 Task: Add the silk-Orange Background in the video "Movie E.mp4" and Play
Action: Mouse moved to (212, 119)
Screenshot: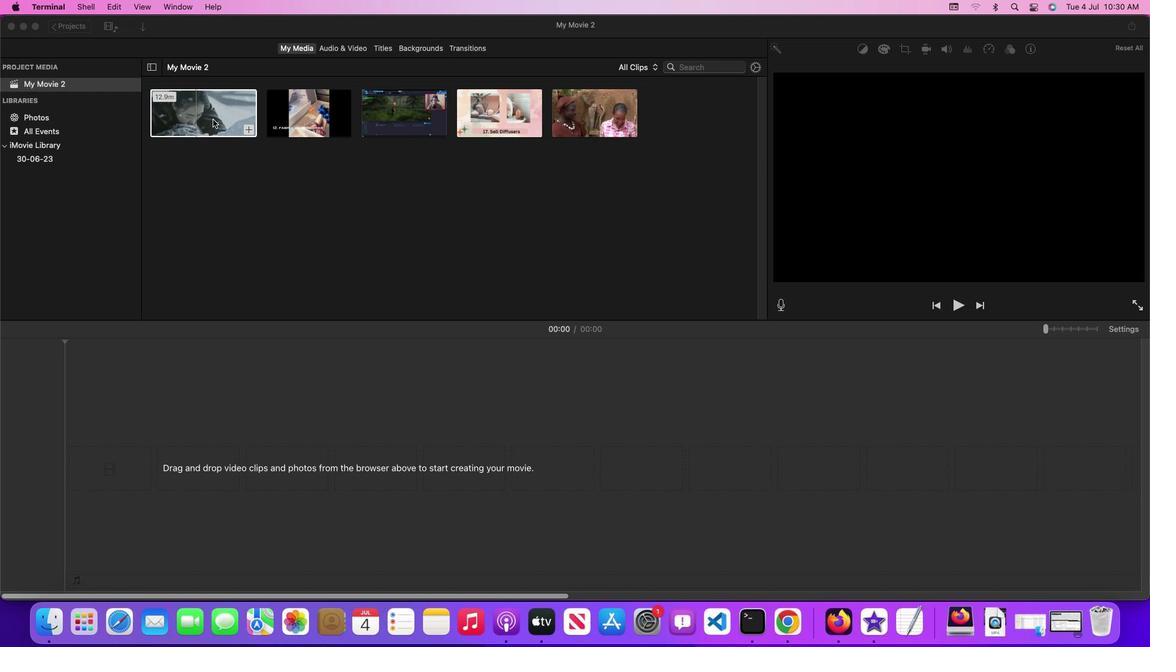 
Action: Mouse pressed left at (212, 119)
Screenshot: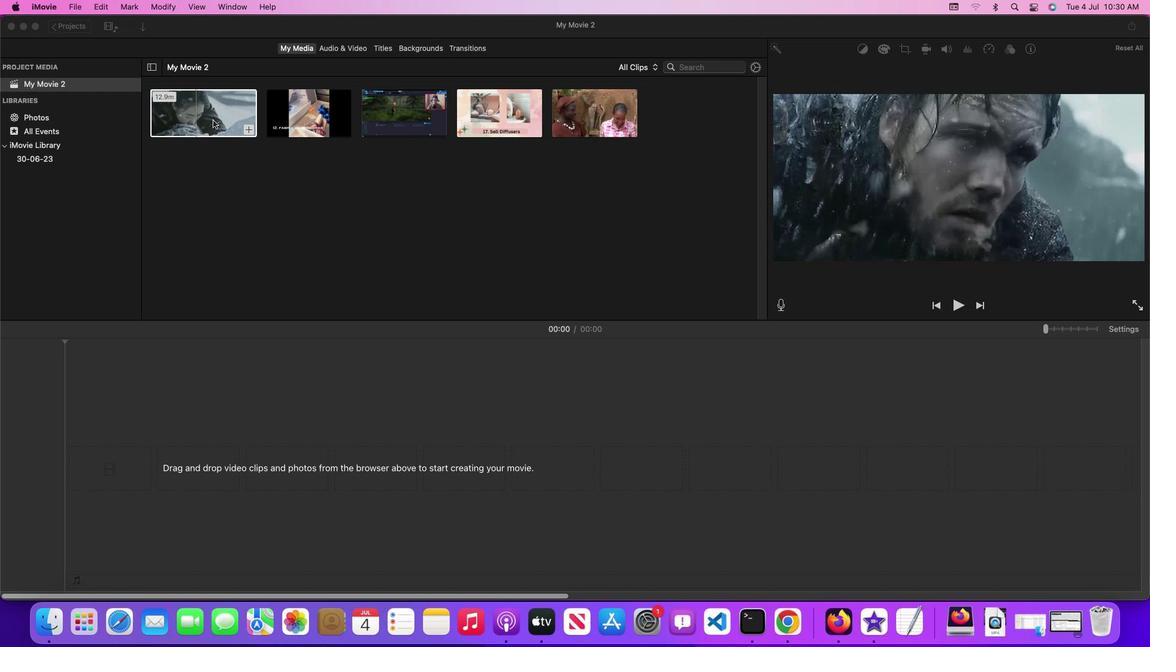 
Action: Mouse moved to (422, 48)
Screenshot: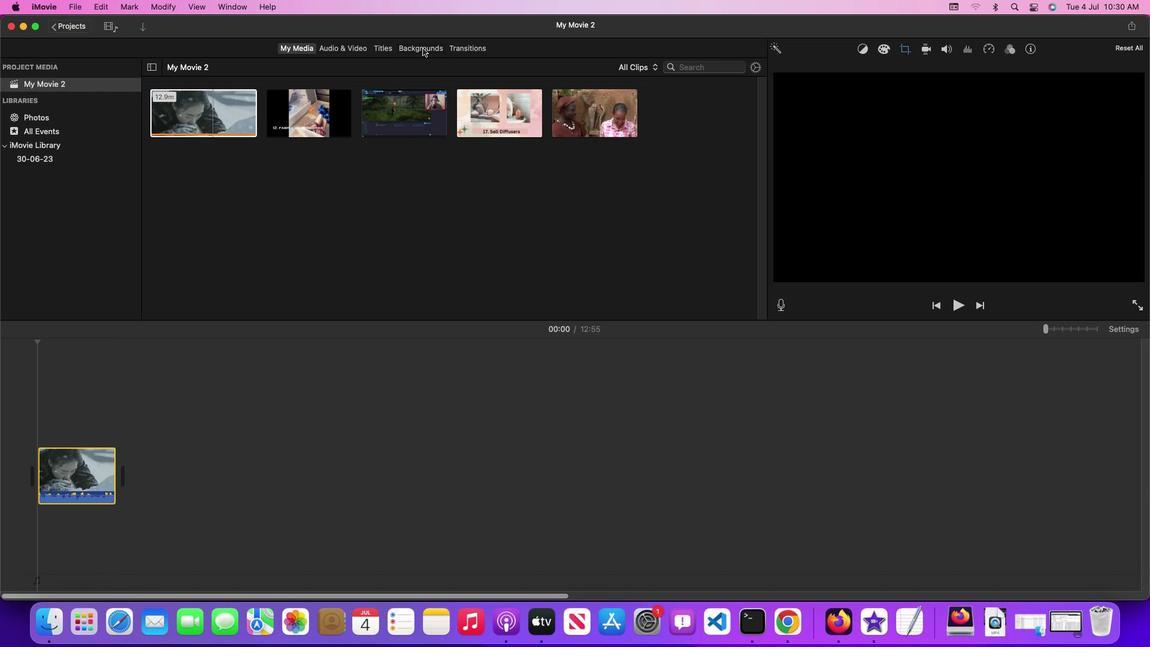 
Action: Mouse pressed left at (422, 48)
Screenshot: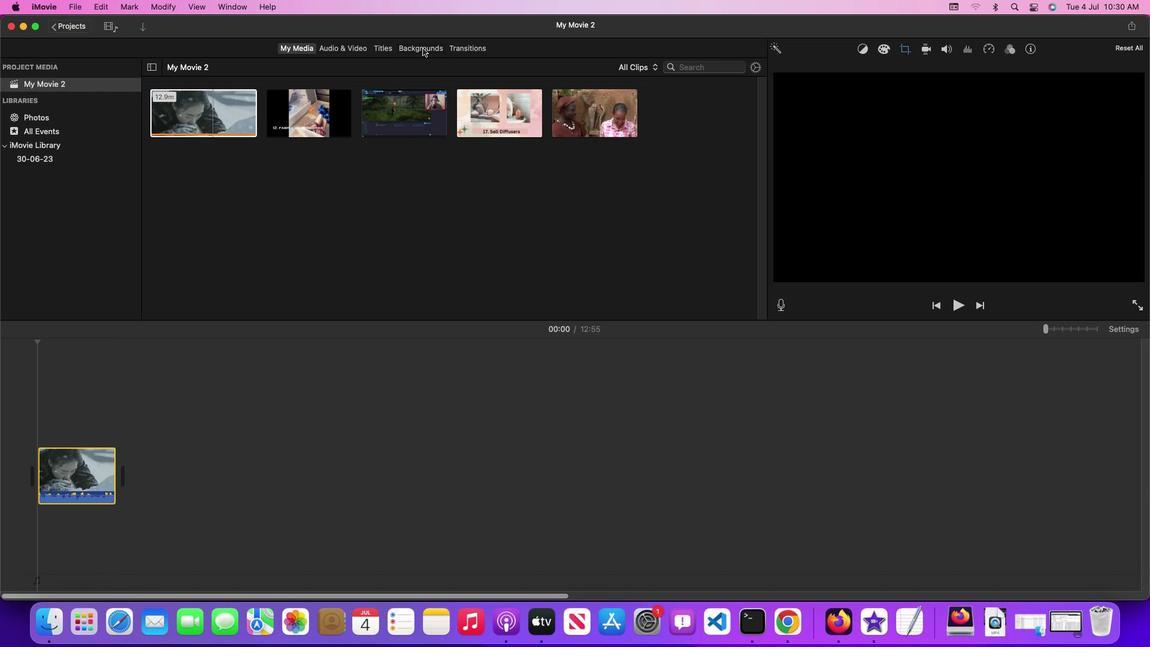 
Action: Mouse moved to (726, 101)
Screenshot: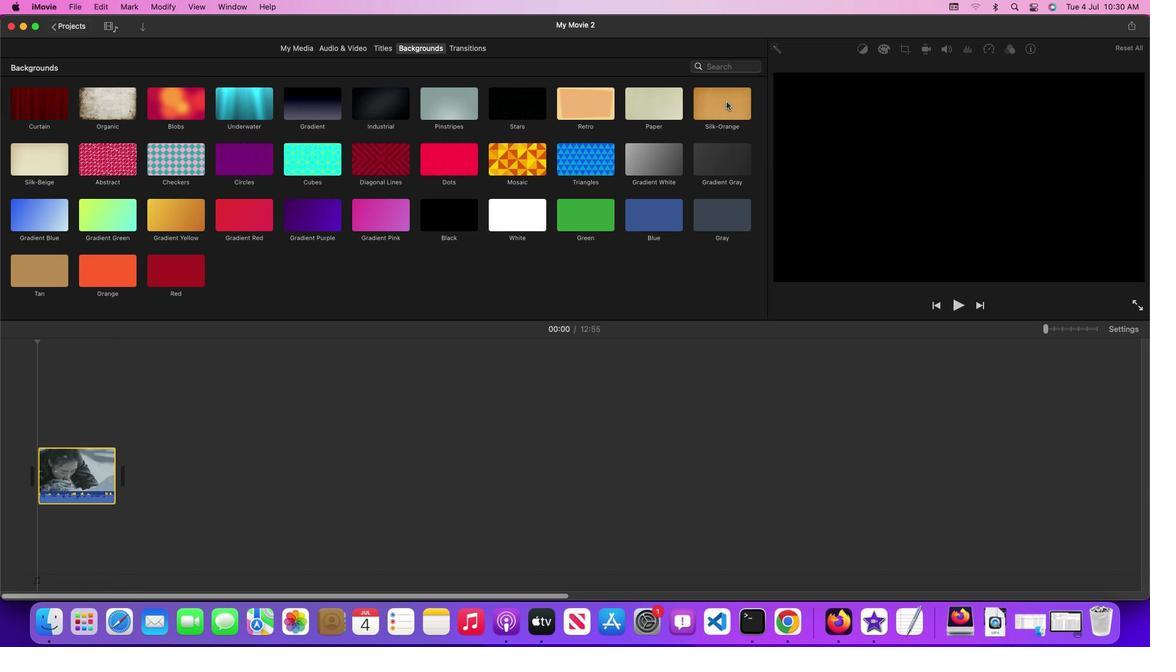 
Action: Mouse pressed left at (726, 101)
Screenshot: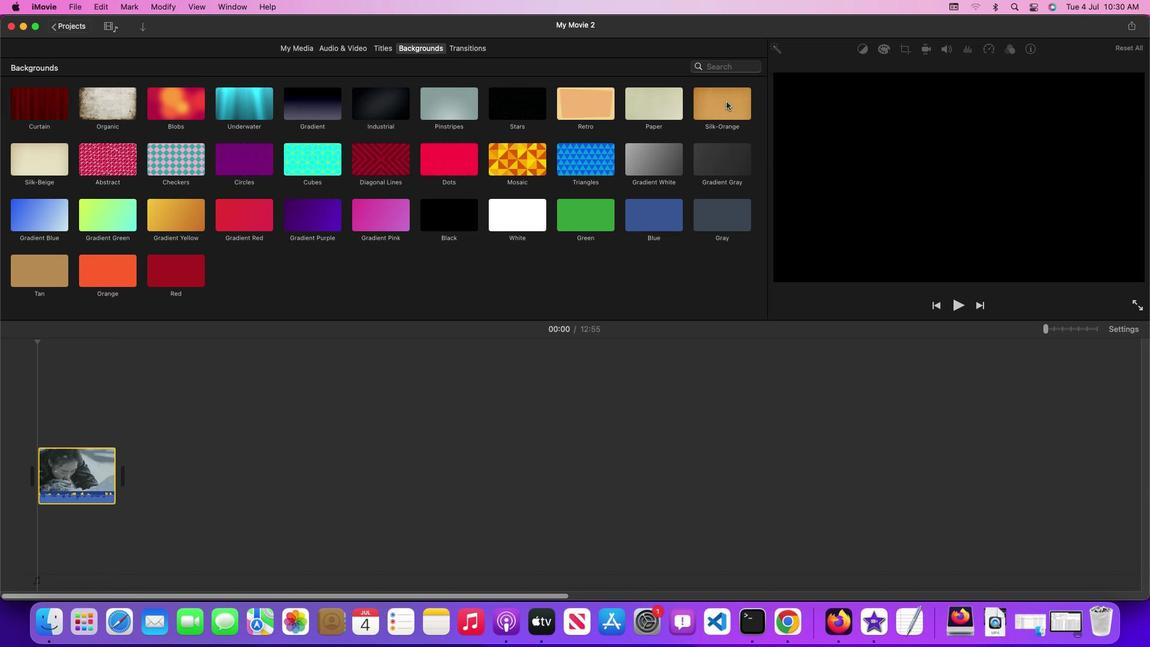 
Action: Mouse moved to (167, 476)
Screenshot: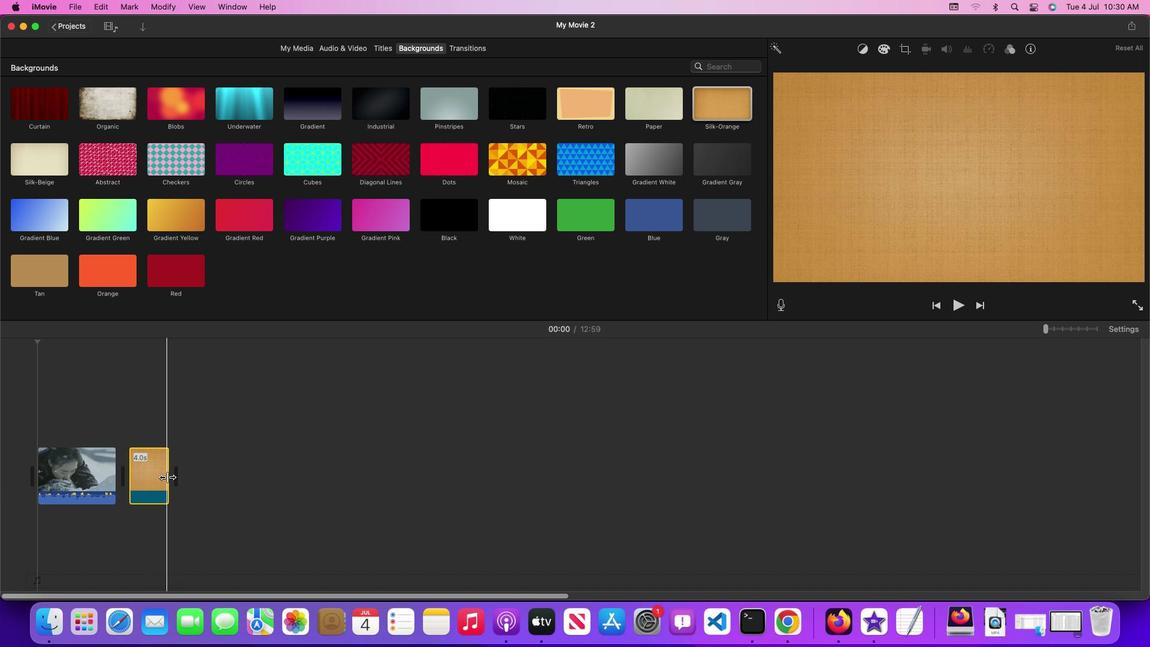 
Action: Mouse pressed left at (167, 476)
Screenshot: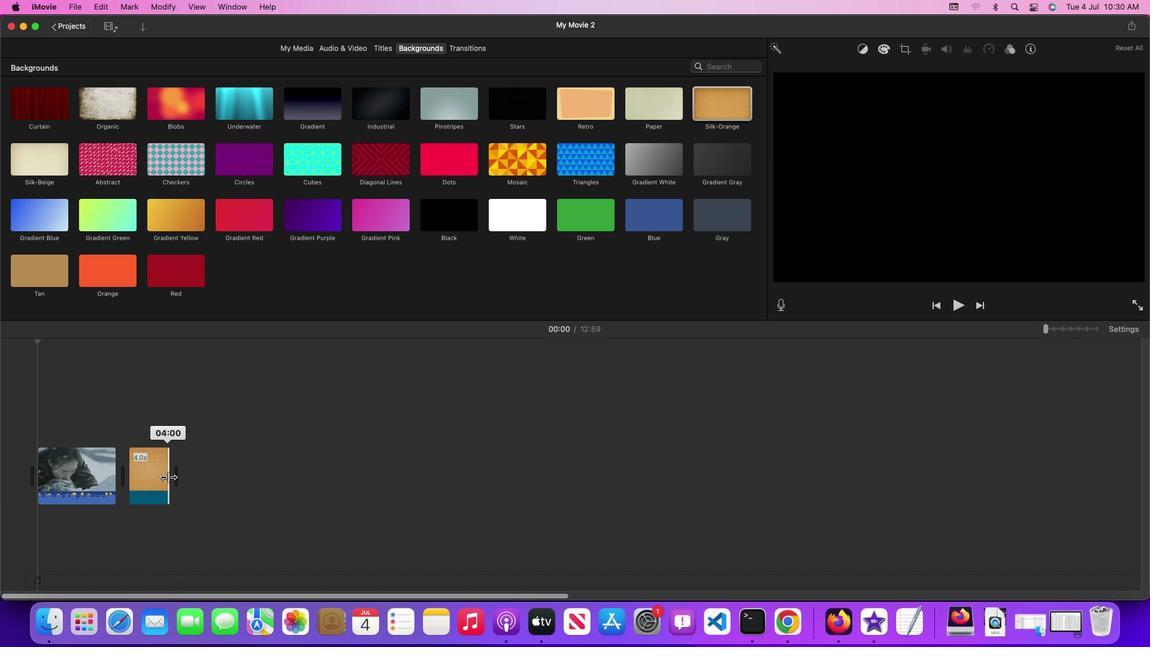 
Action: Mouse moved to (179, 477)
Screenshot: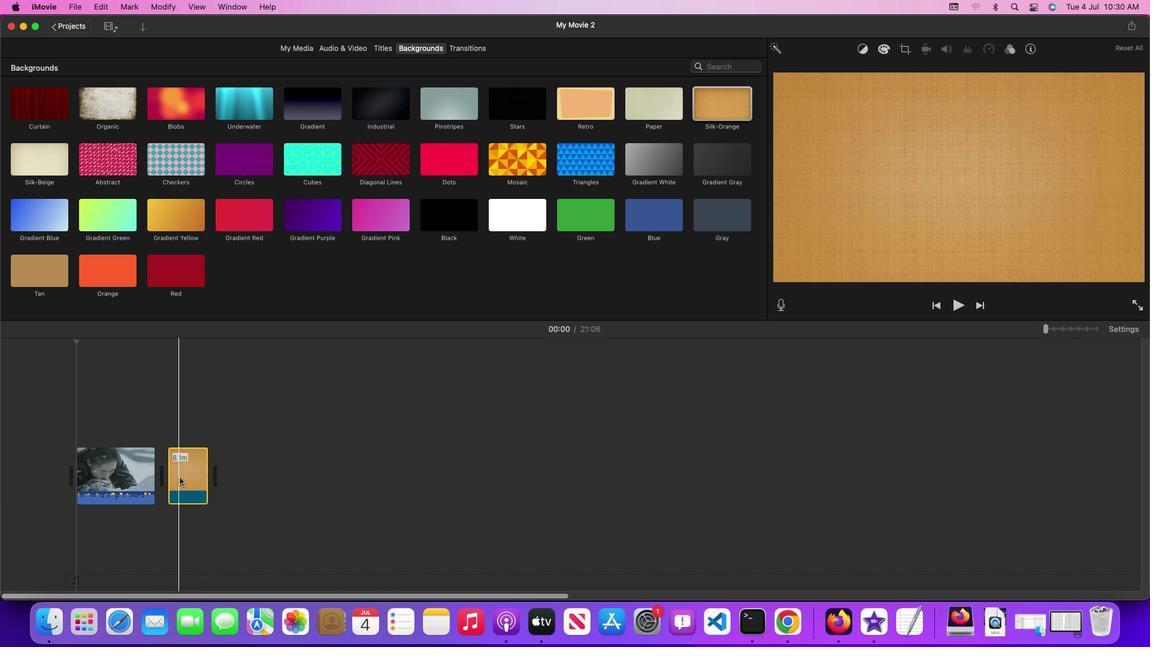 
Action: Mouse pressed left at (179, 477)
Screenshot: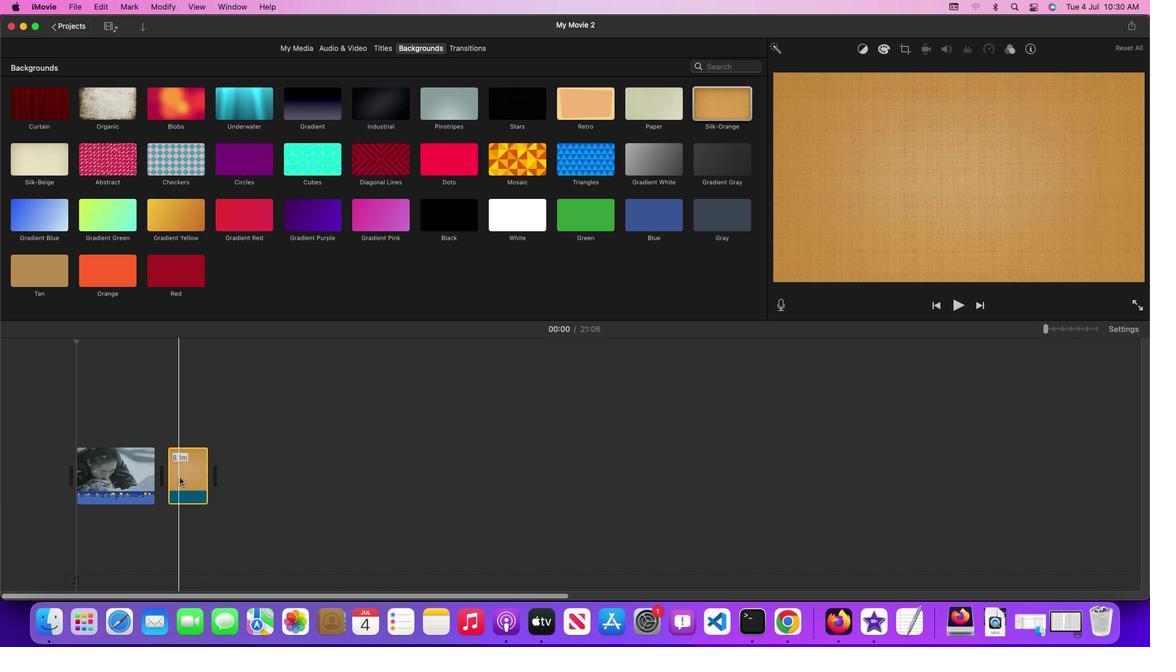 
Action: Mouse moved to (143, 422)
Screenshot: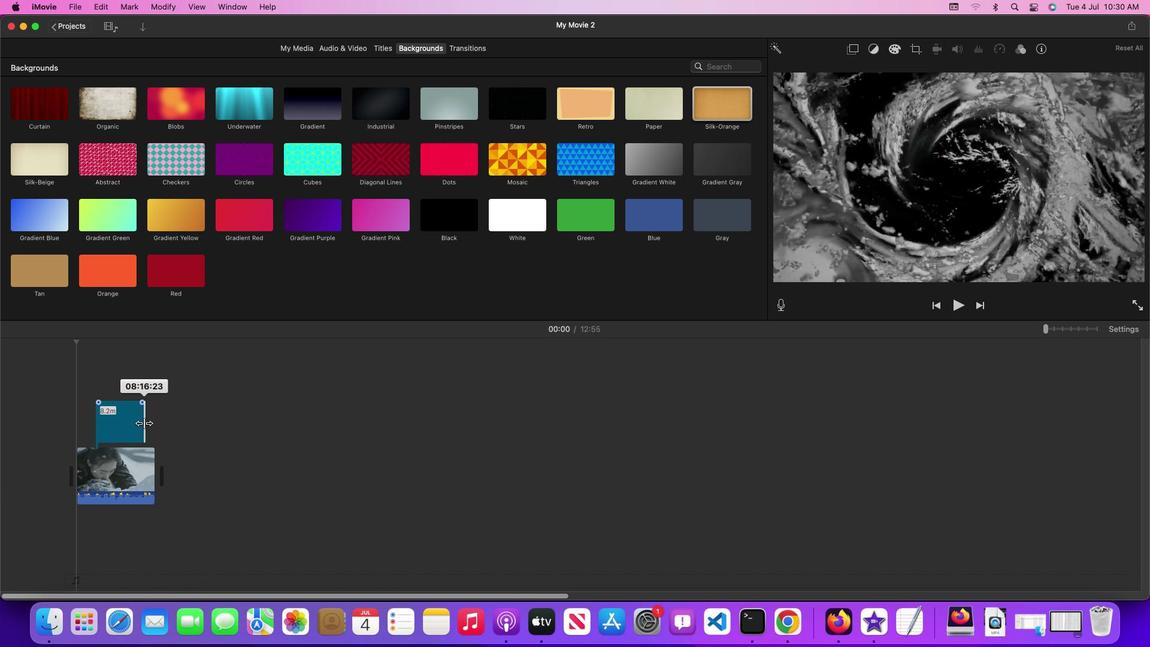 
Action: Mouse pressed left at (143, 422)
Screenshot: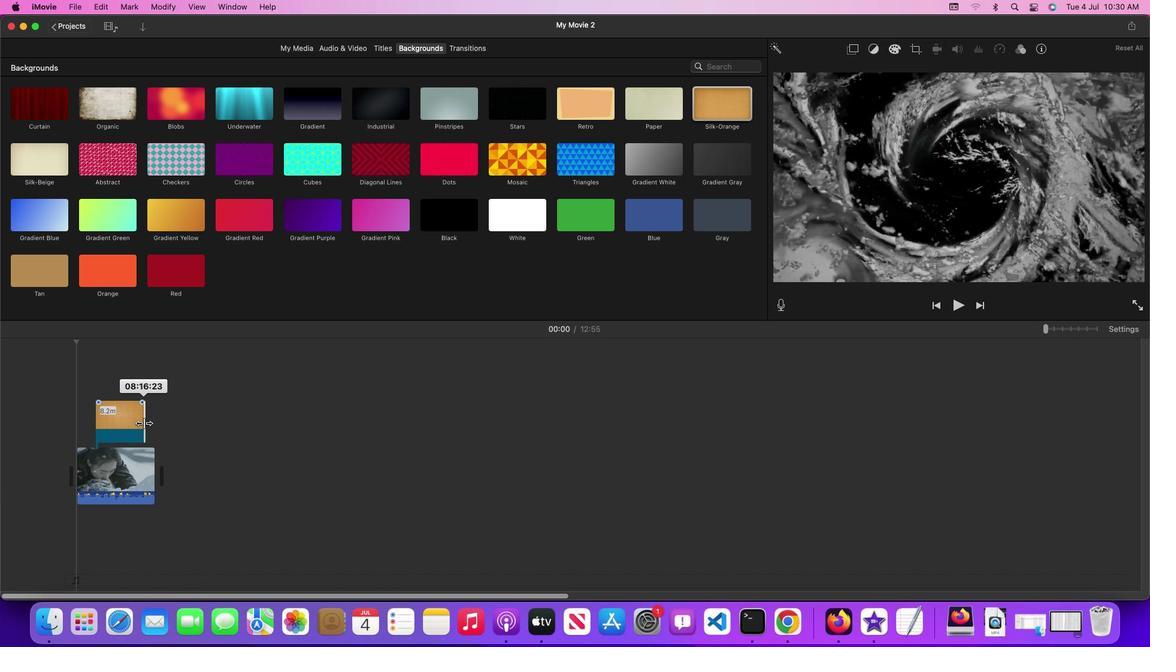
Action: Mouse moved to (121, 487)
Screenshot: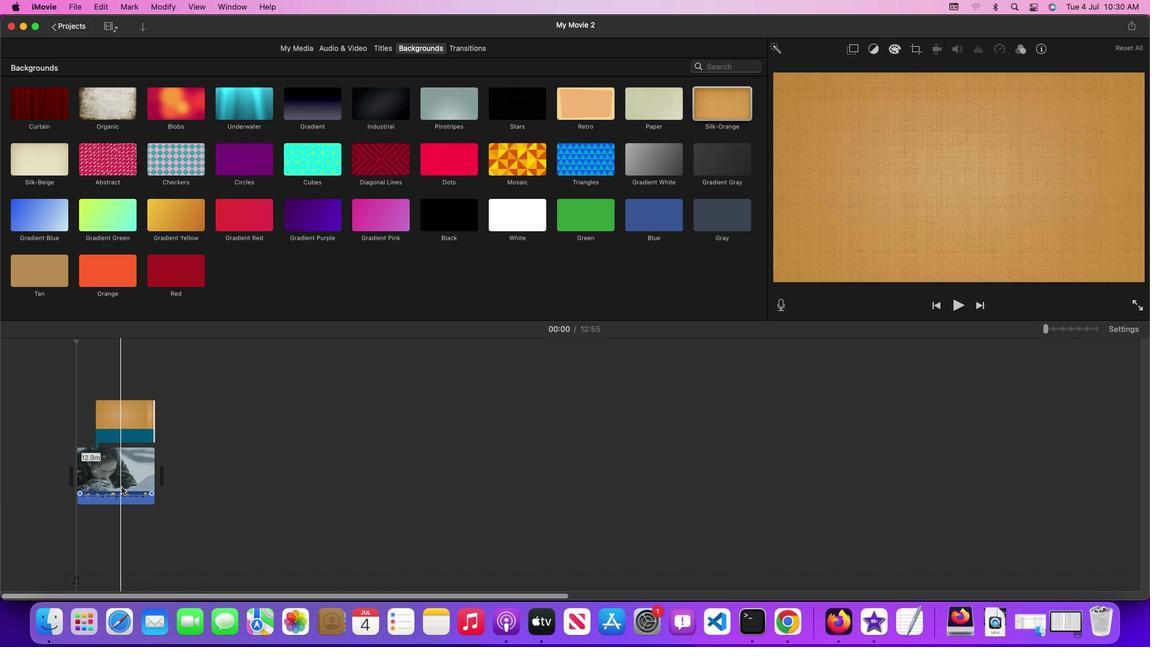 
Action: Mouse pressed left at (121, 487)
Screenshot: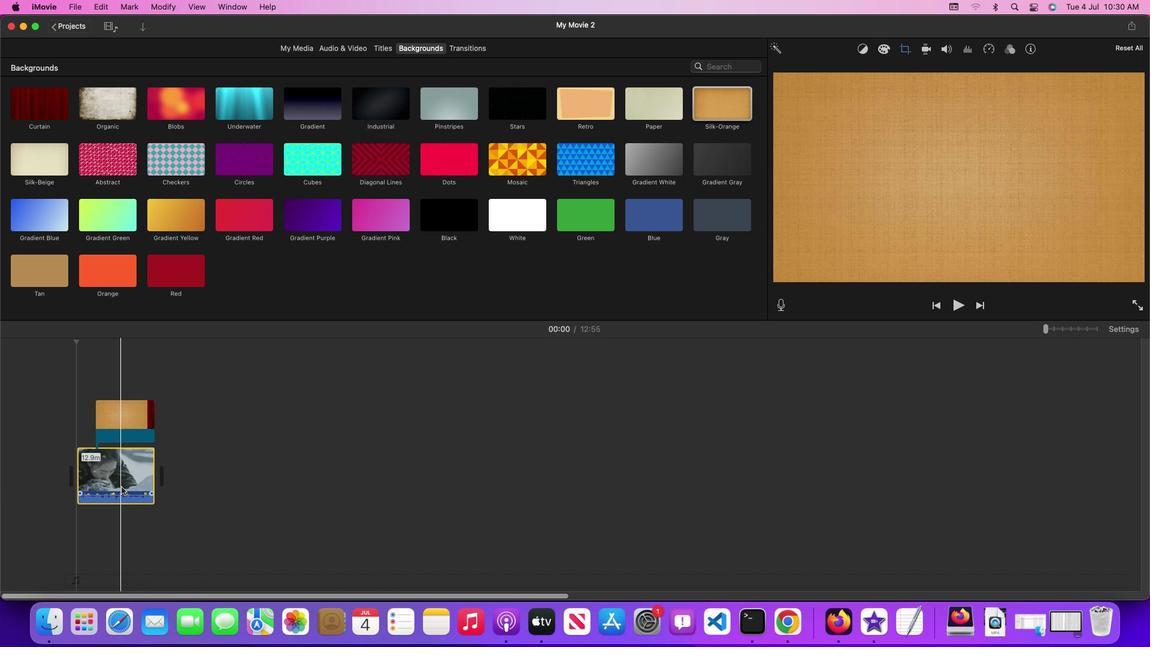 
Action: Mouse moved to (133, 424)
Screenshot: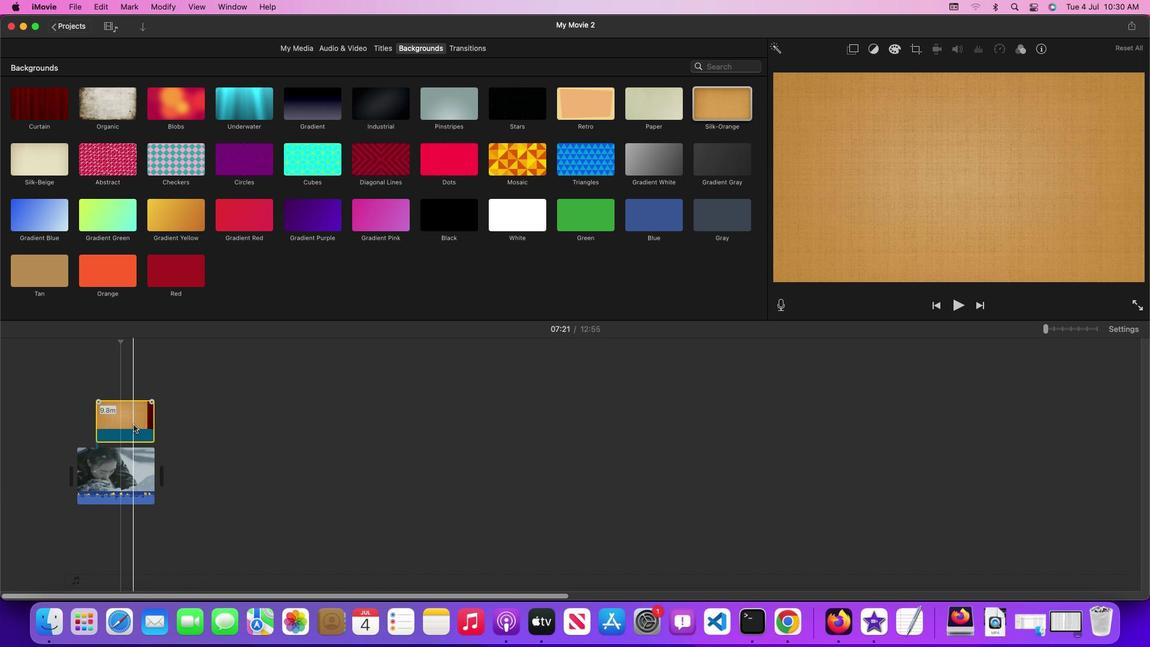 
Action: Mouse pressed left at (133, 424)
Screenshot: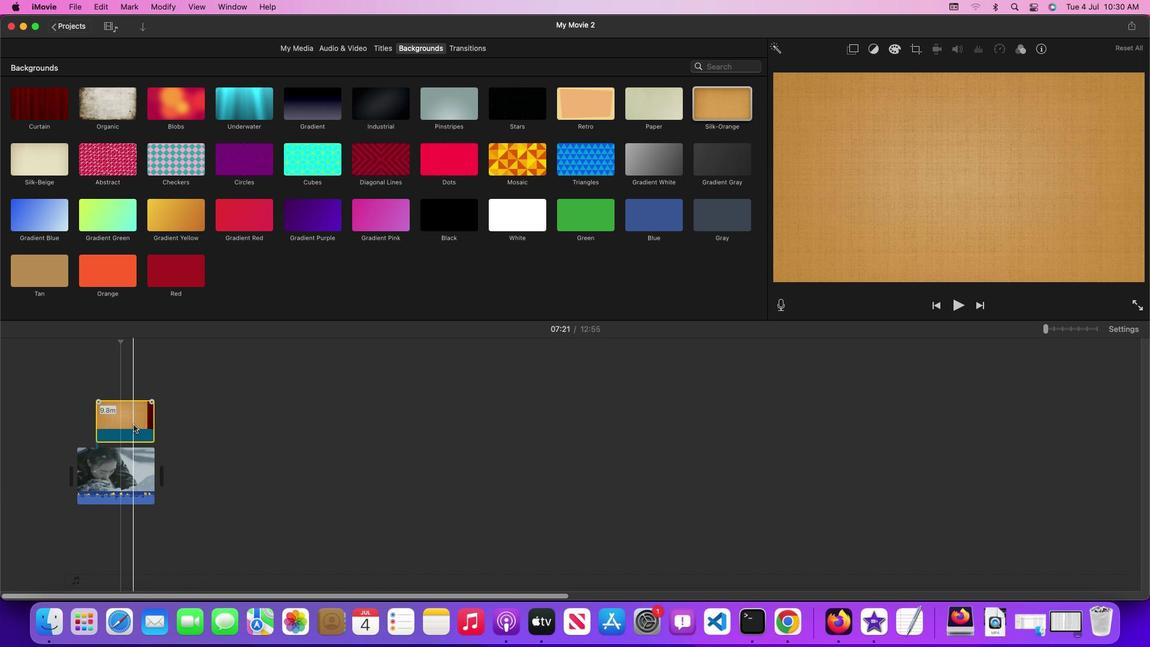 
Action: Mouse moved to (852, 50)
Screenshot: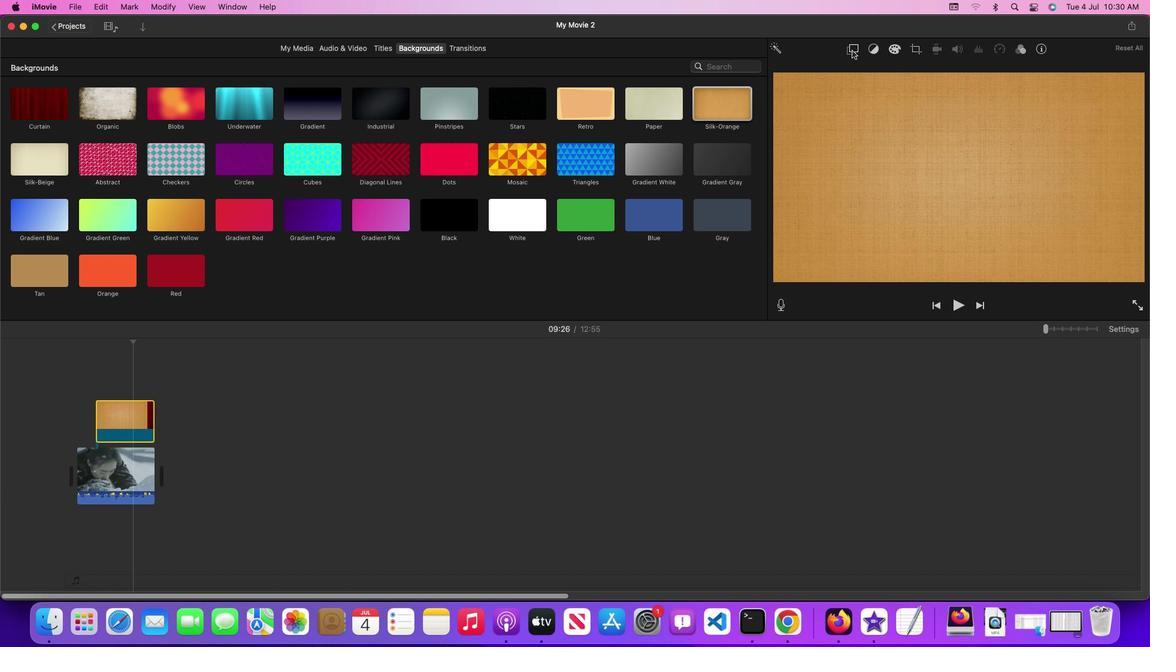 
Action: Mouse pressed left at (852, 50)
Screenshot: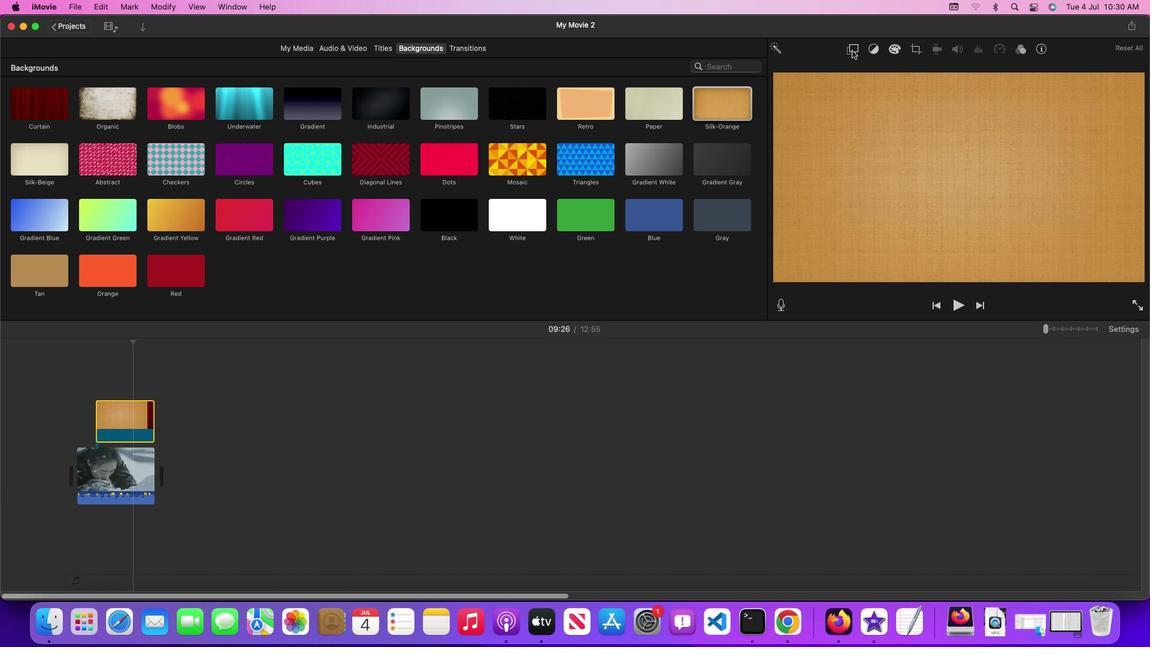 
Action: Mouse moved to (814, 70)
Screenshot: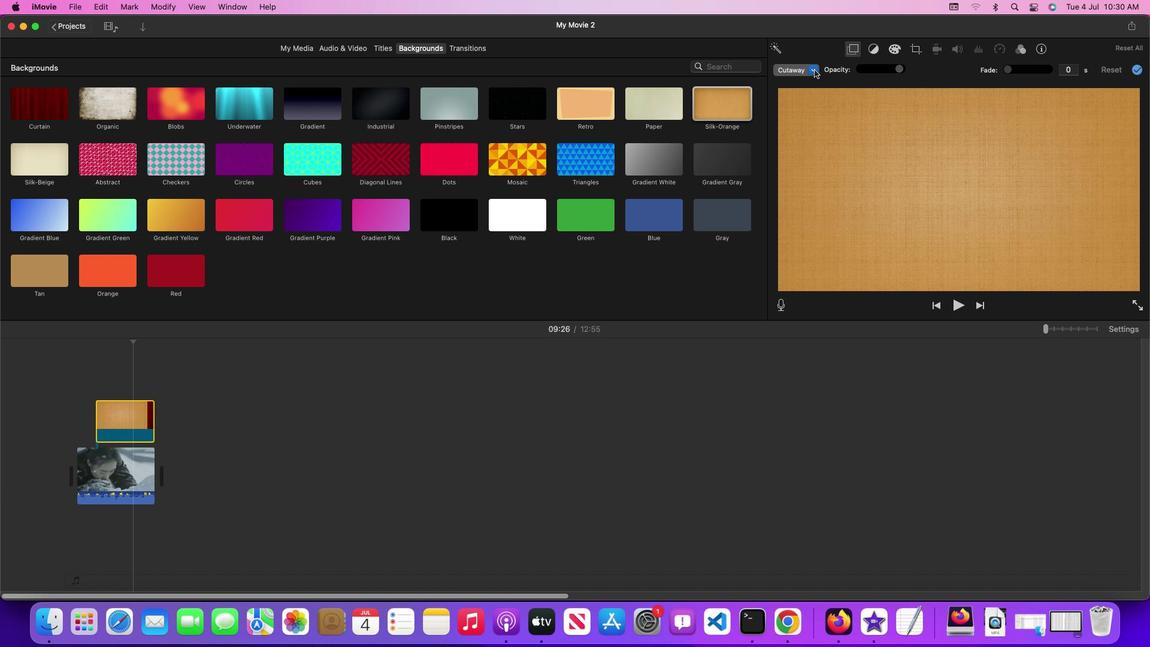
Action: Mouse pressed left at (814, 70)
Screenshot: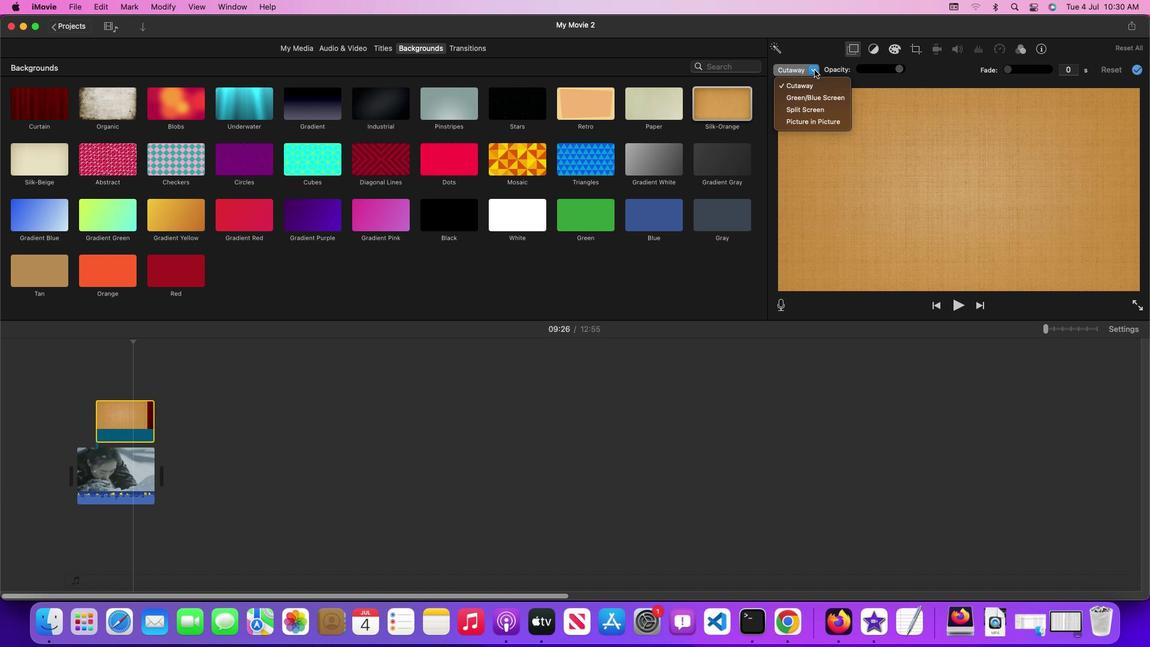 
Action: Mouse moved to (814, 121)
Screenshot: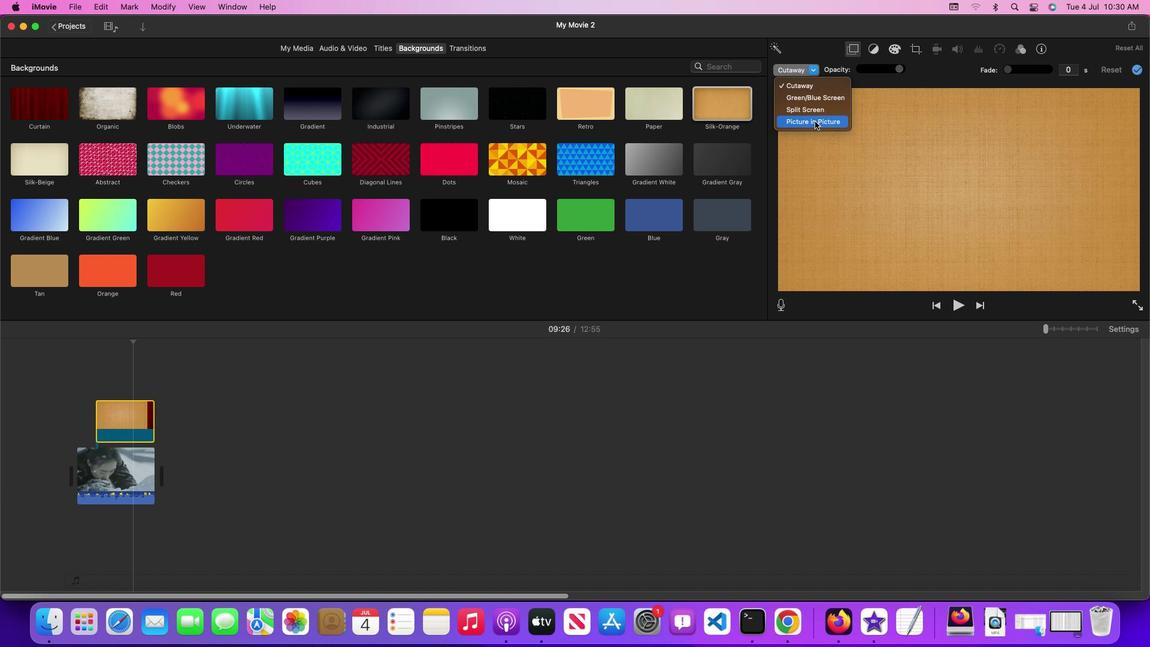 
Action: Mouse pressed left at (814, 121)
Screenshot: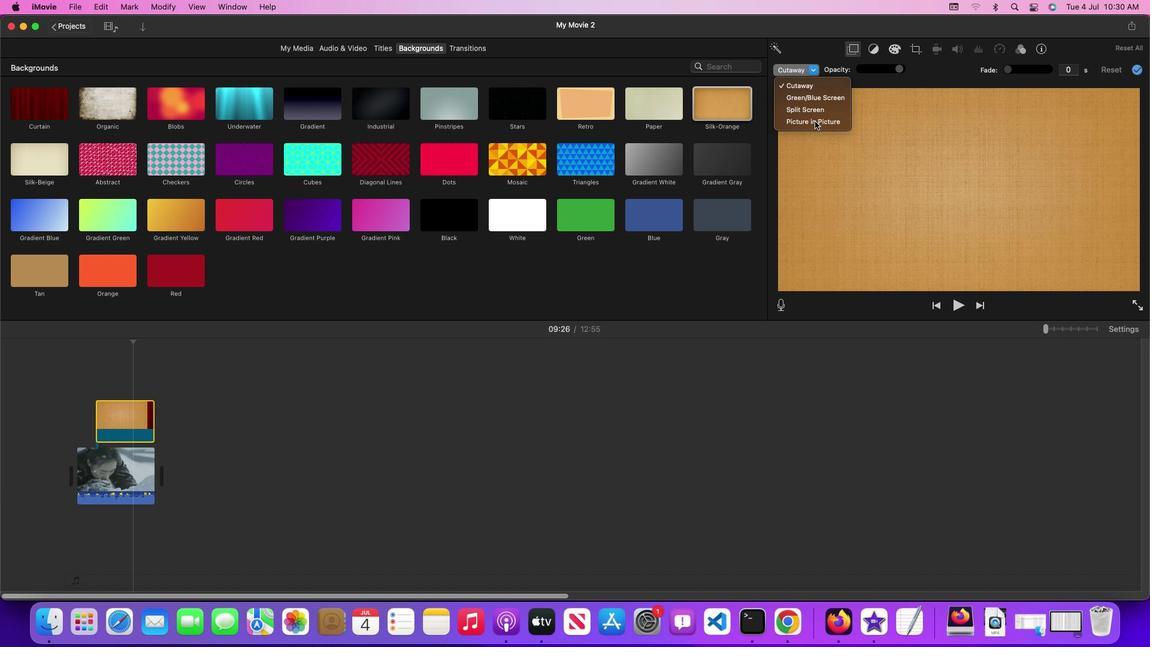 
Action: Mouse moved to (1022, 141)
Screenshot: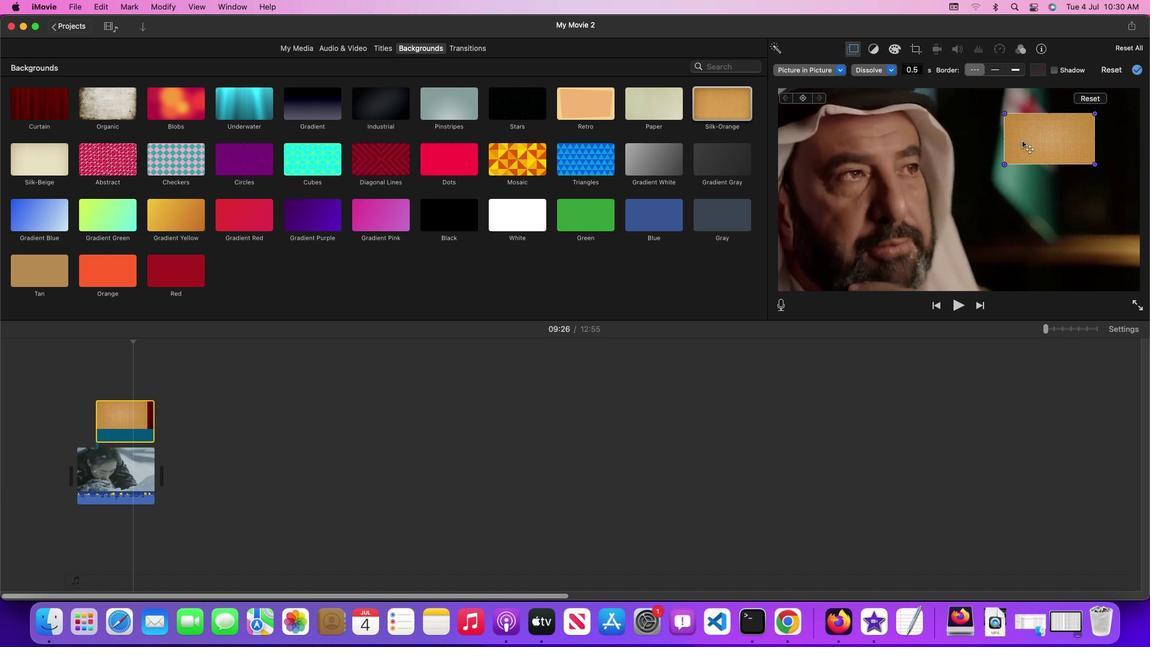
Action: Mouse pressed left at (1022, 141)
Screenshot: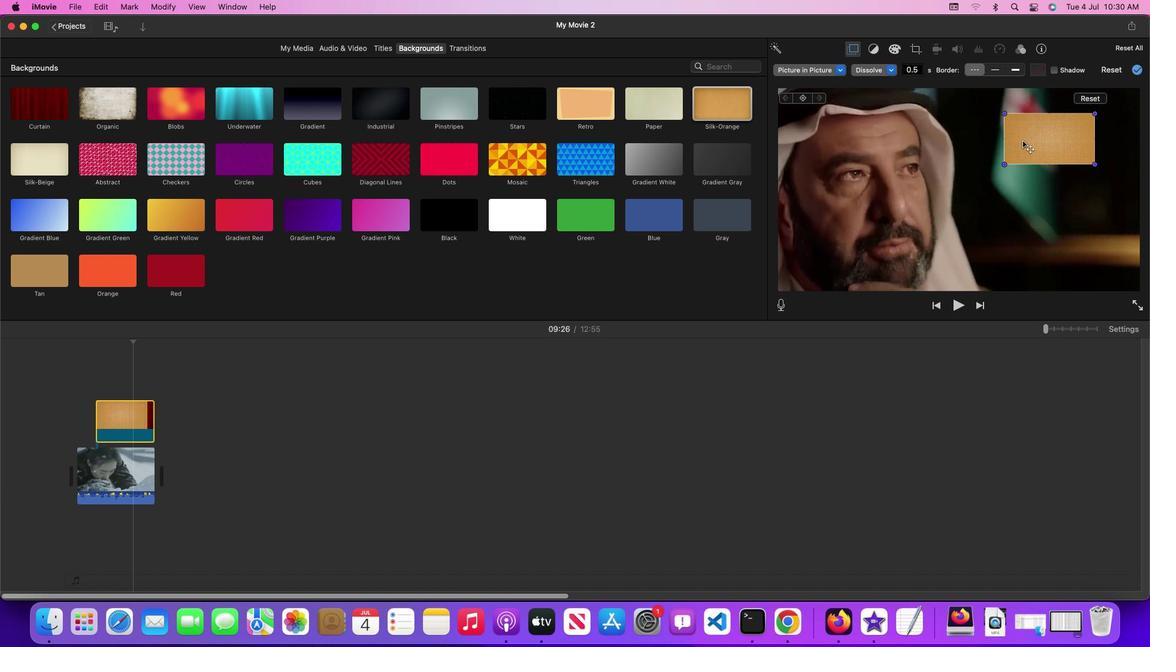 
Action: Mouse moved to (868, 135)
Screenshot: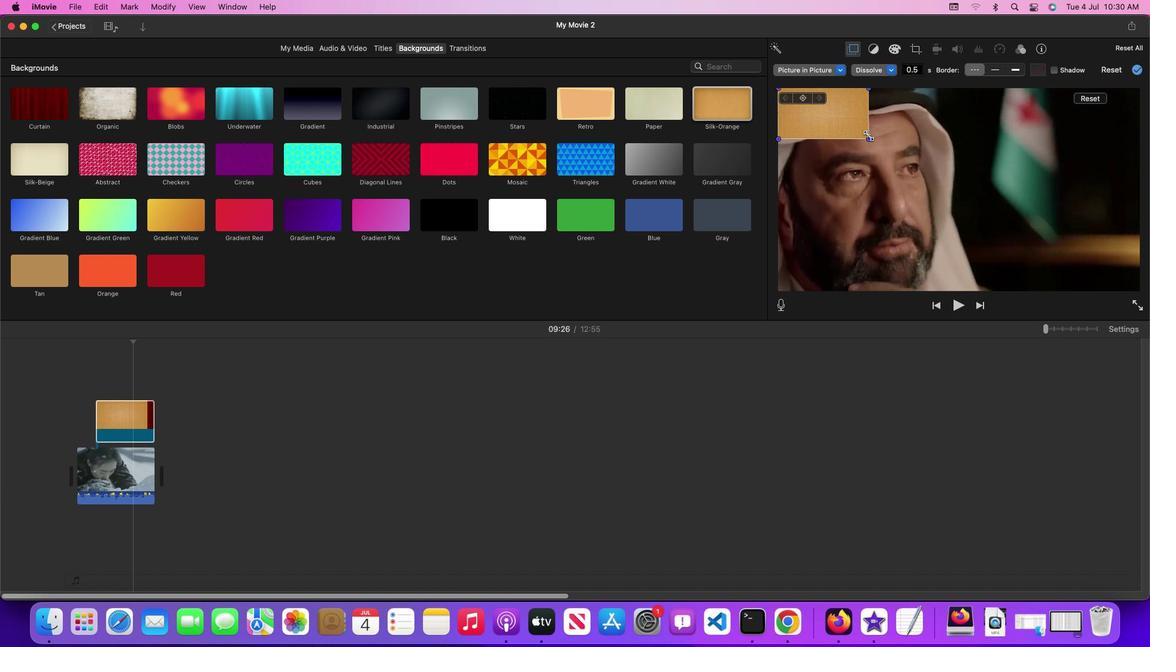 
Action: Mouse pressed left at (868, 135)
Screenshot: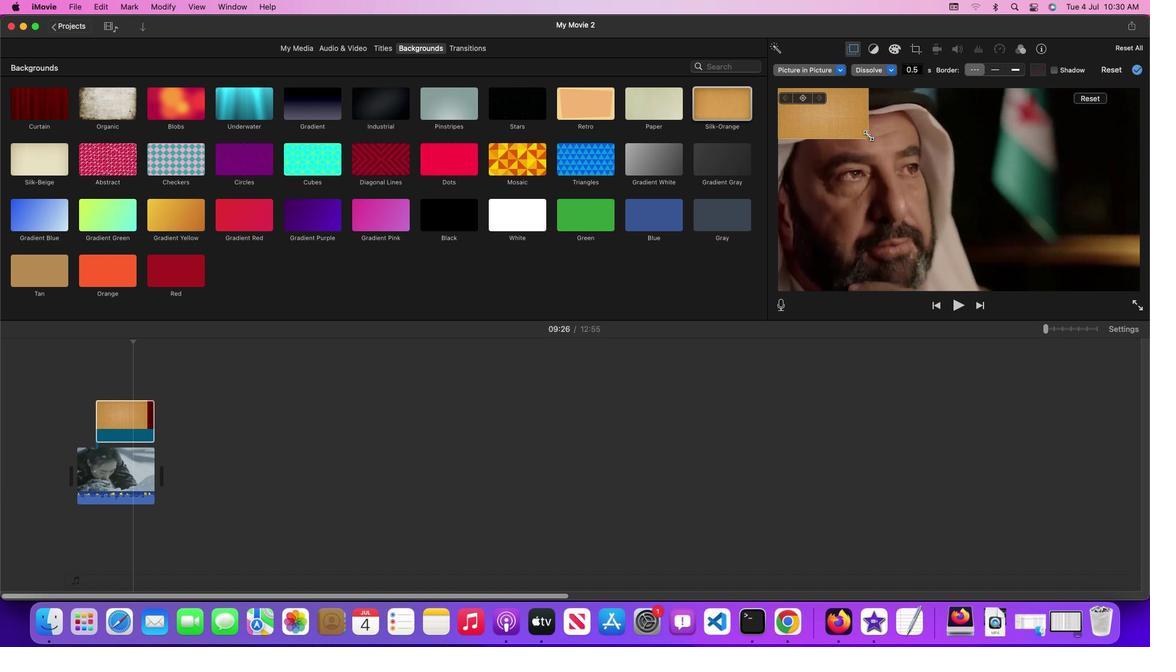 
Action: Mouse moved to (842, 71)
Screenshot: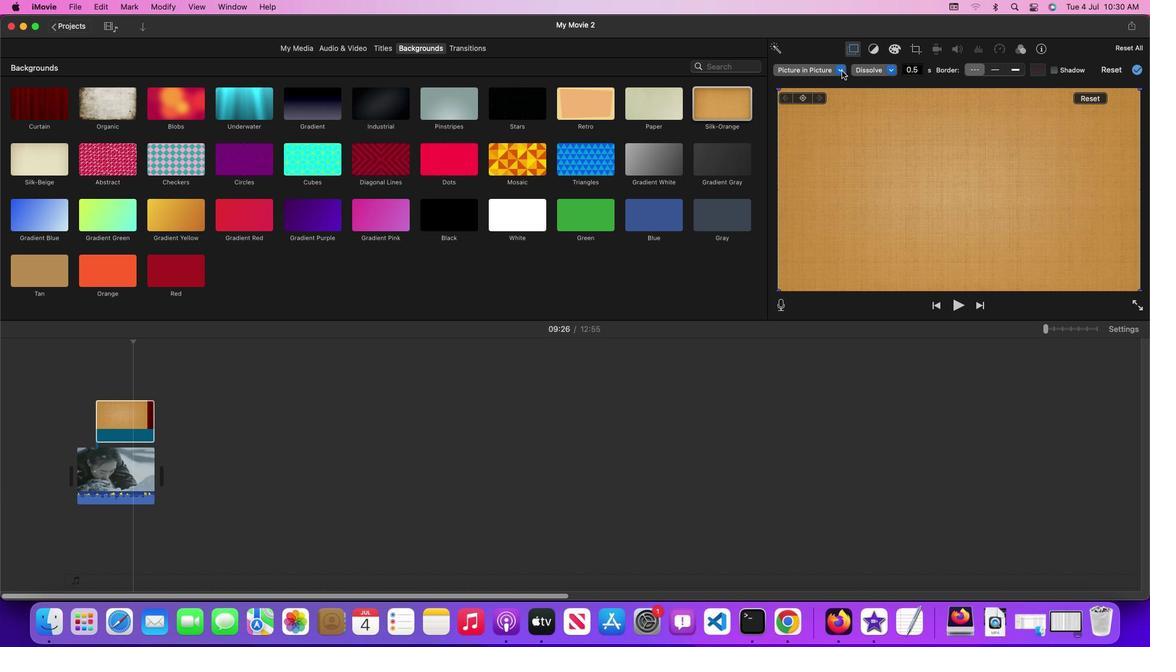 
Action: Mouse pressed left at (842, 71)
Screenshot: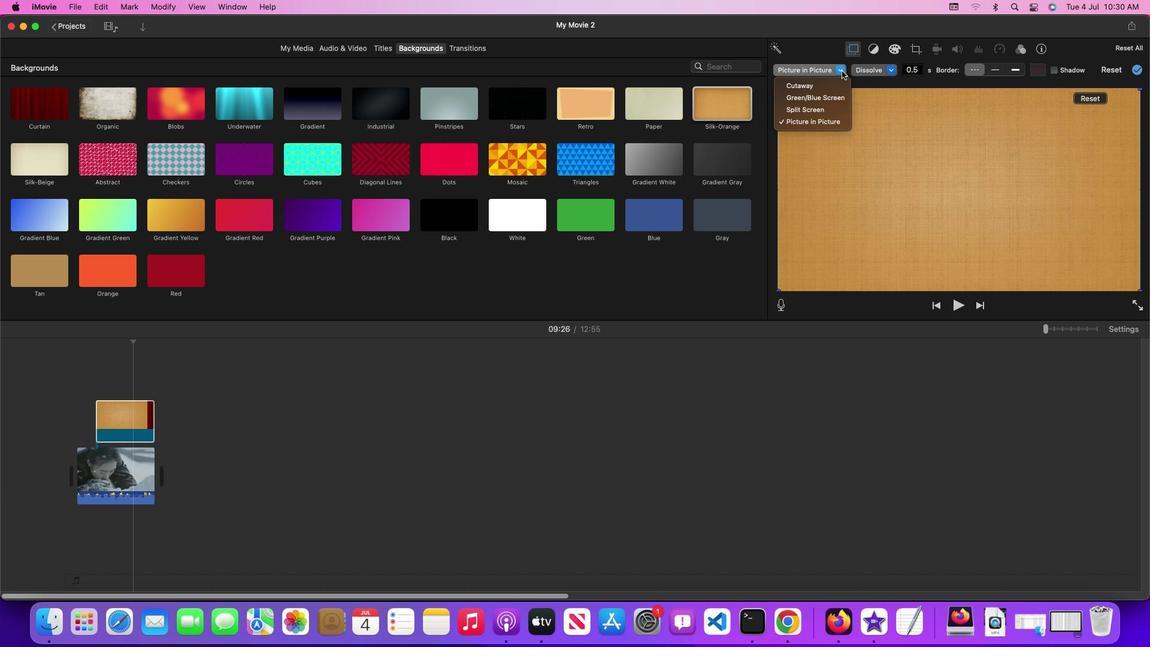 
Action: Mouse moved to (839, 89)
Screenshot: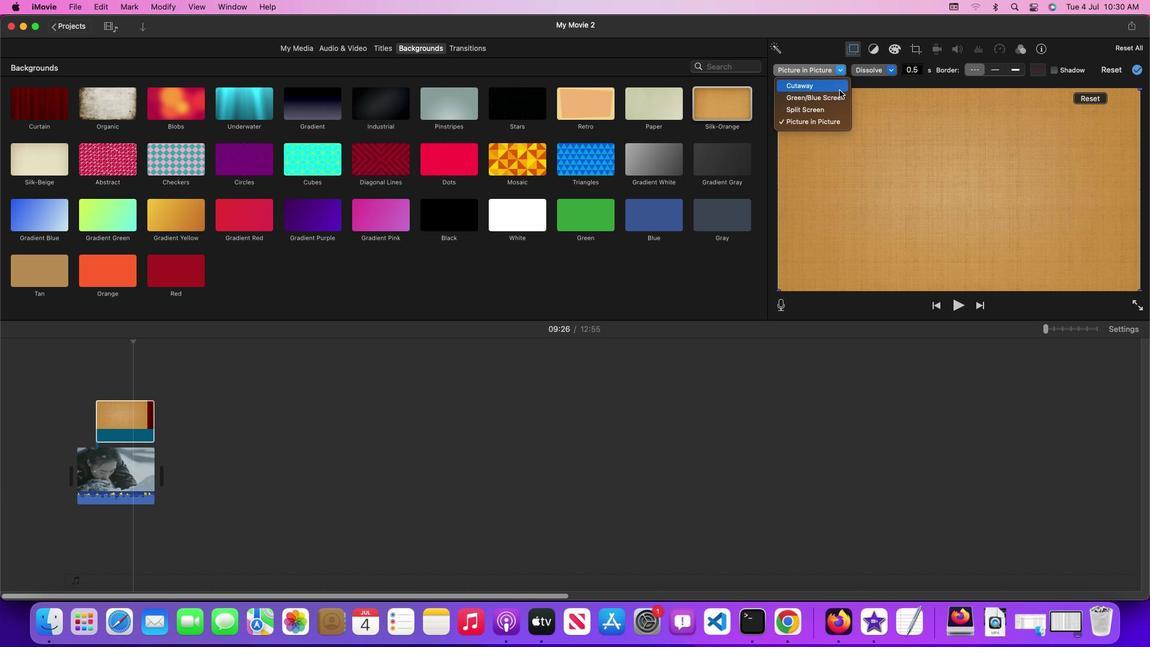 
Action: Mouse pressed left at (839, 89)
Screenshot: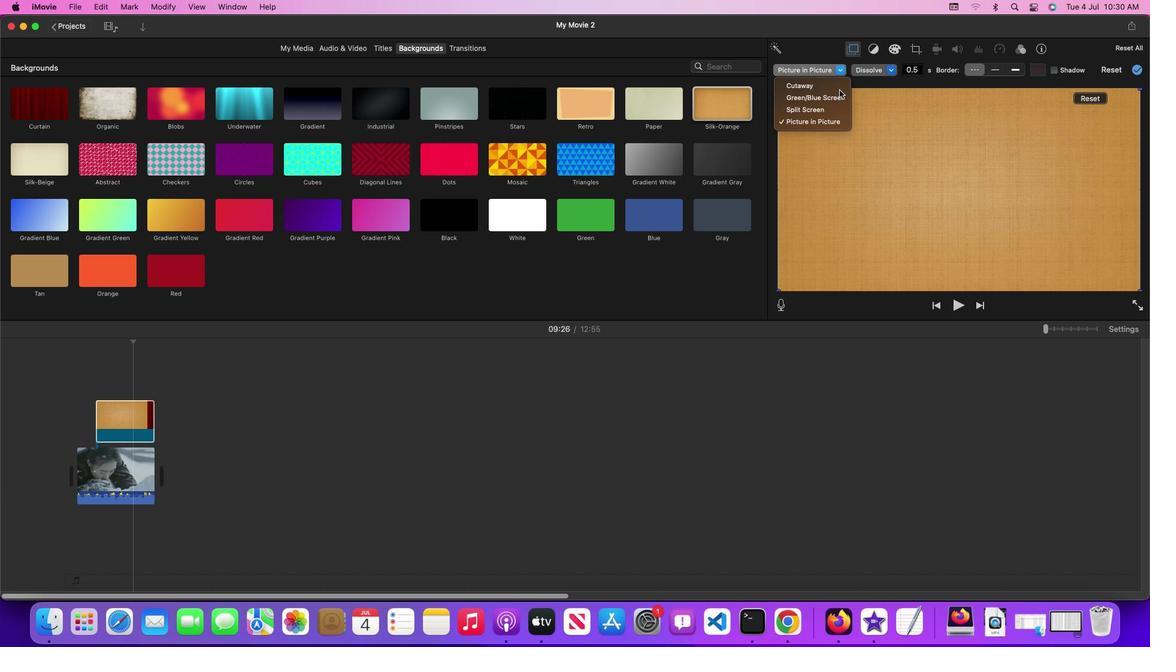 
Action: Mouse moved to (899, 68)
Screenshot: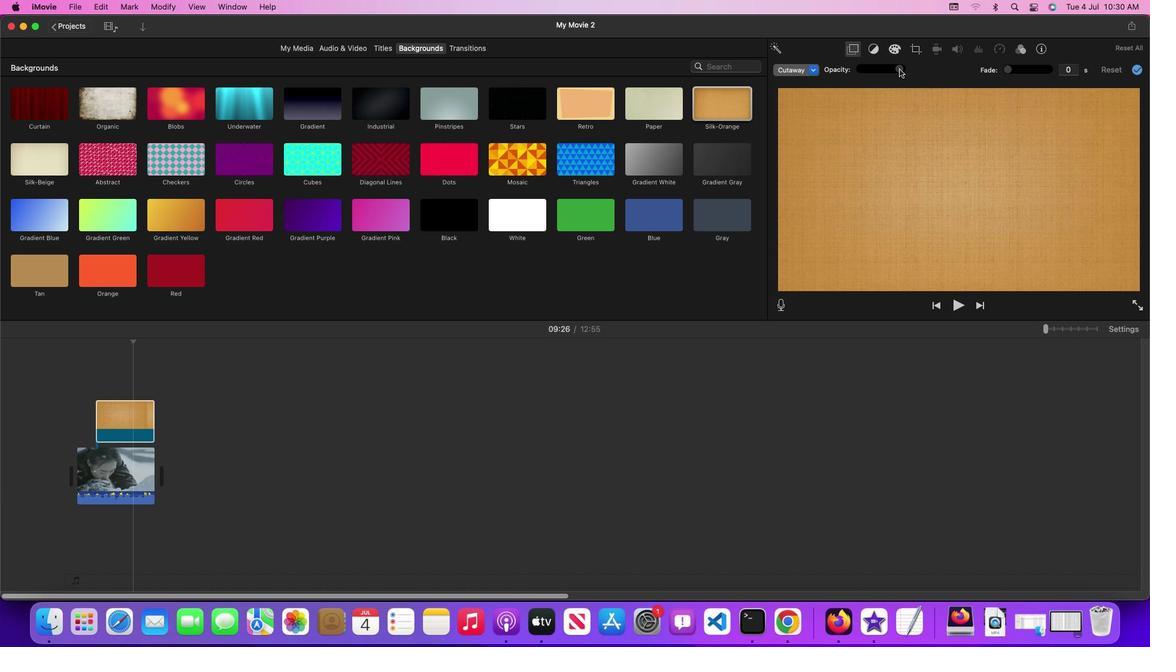 
Action: Mouse pressed left at (899, 68)
Screenshot: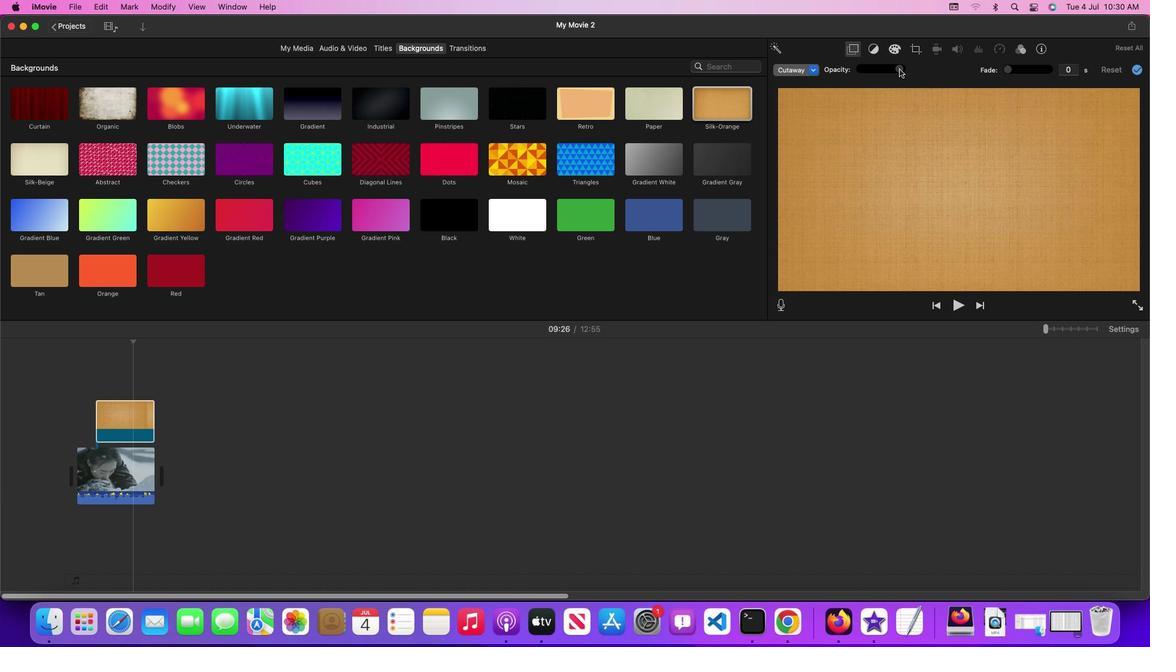 
Action: Mouse moved to (884, 69)
Screenshot: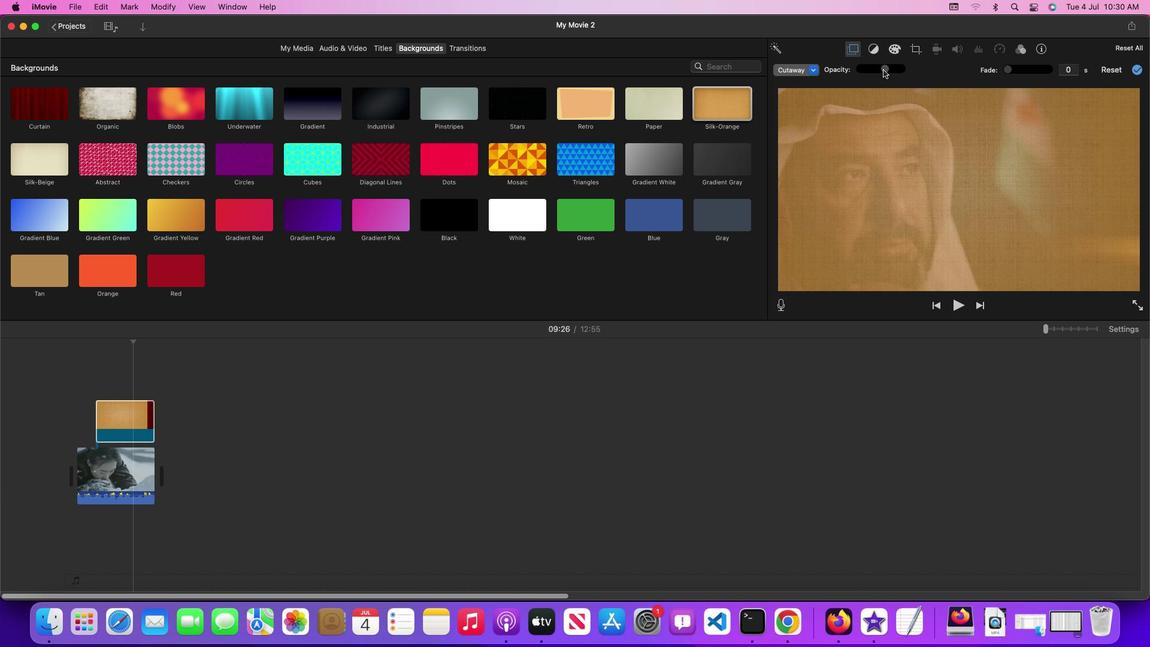 
Action: Mouse pressed left at (884, 69)
Screenshot: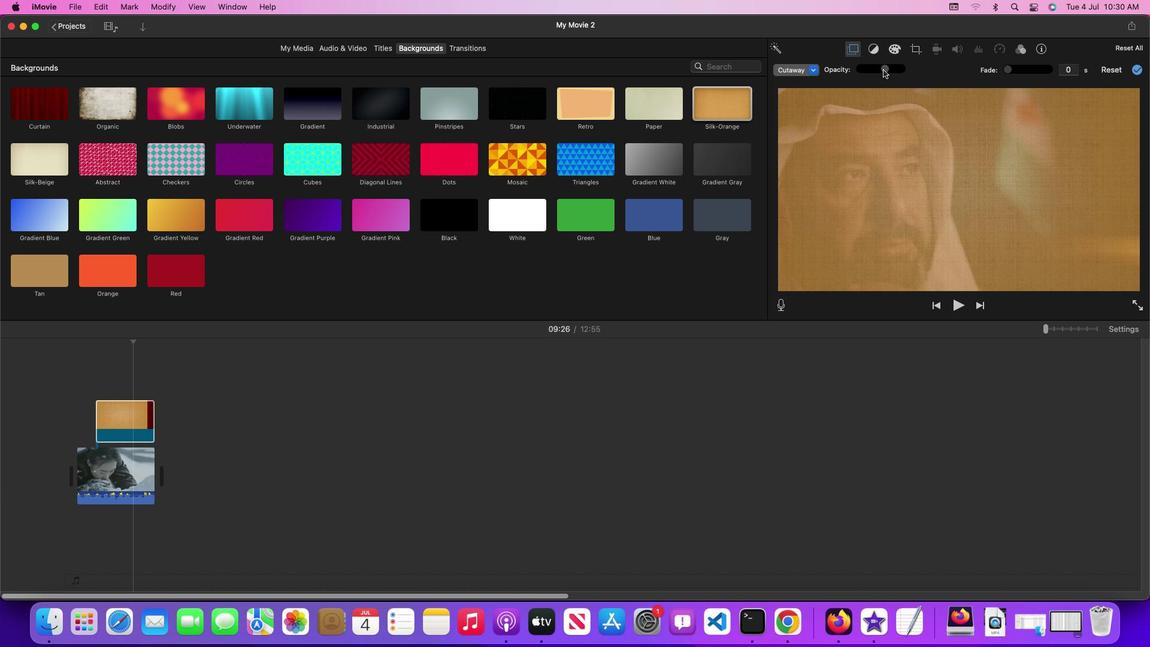 
Action: Mouse moved to (874, 68)
Screenshot: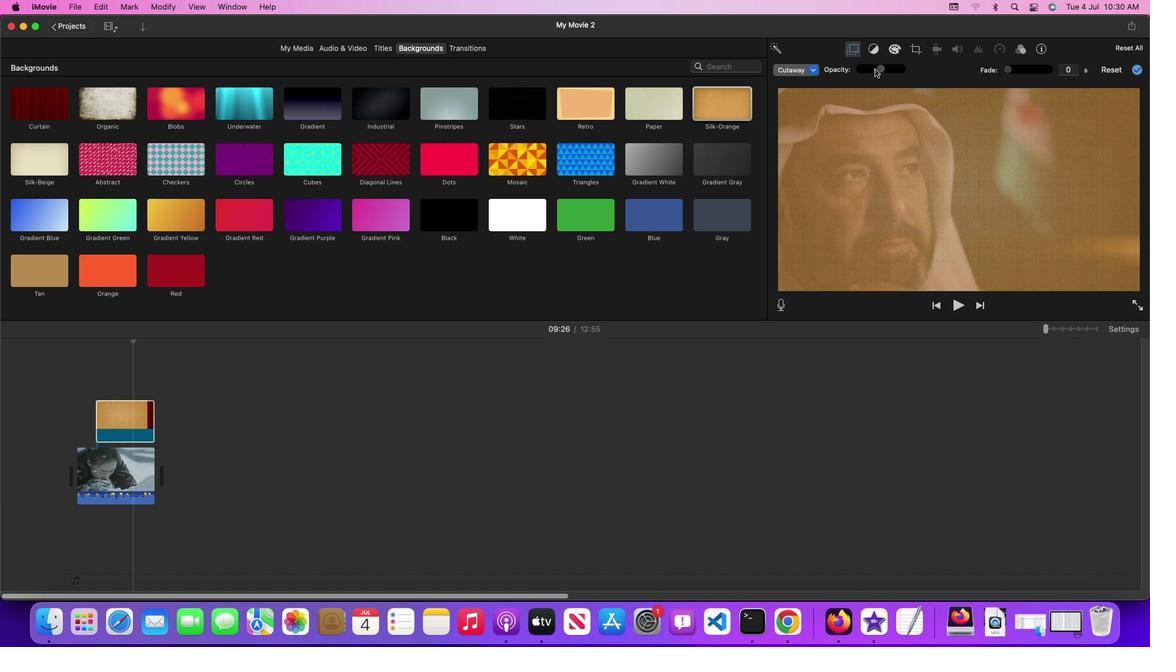 
Action: Mouse pressed left at (874, 68)
Screenshot: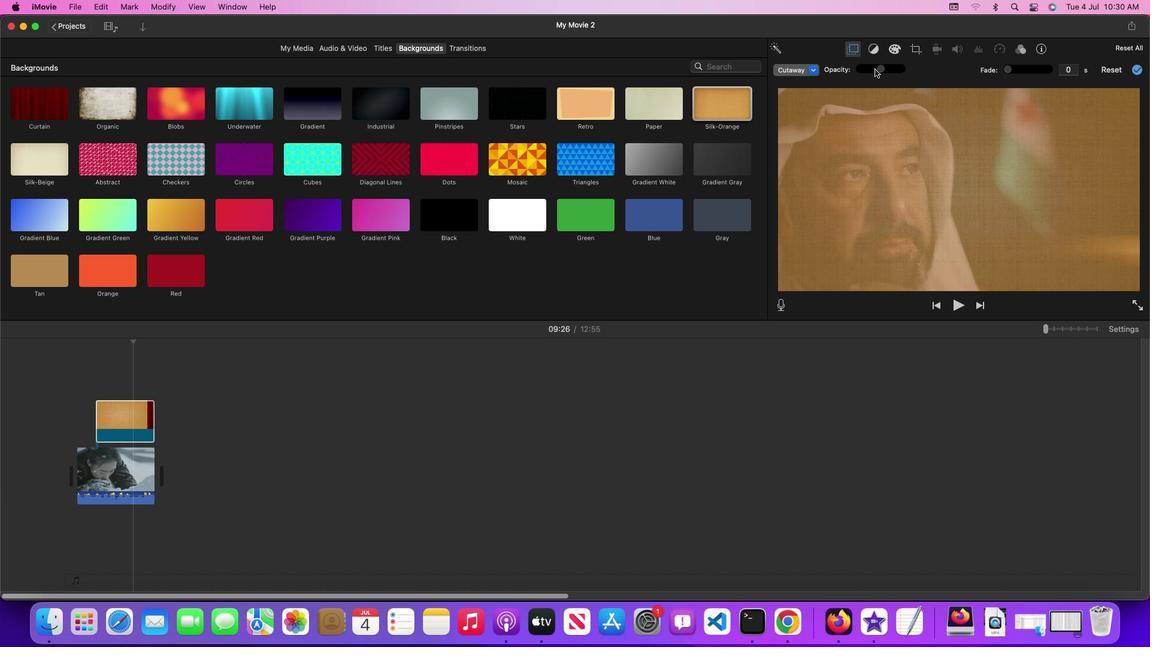 
Action: Mouse moved to (872, 68)
Screenshot: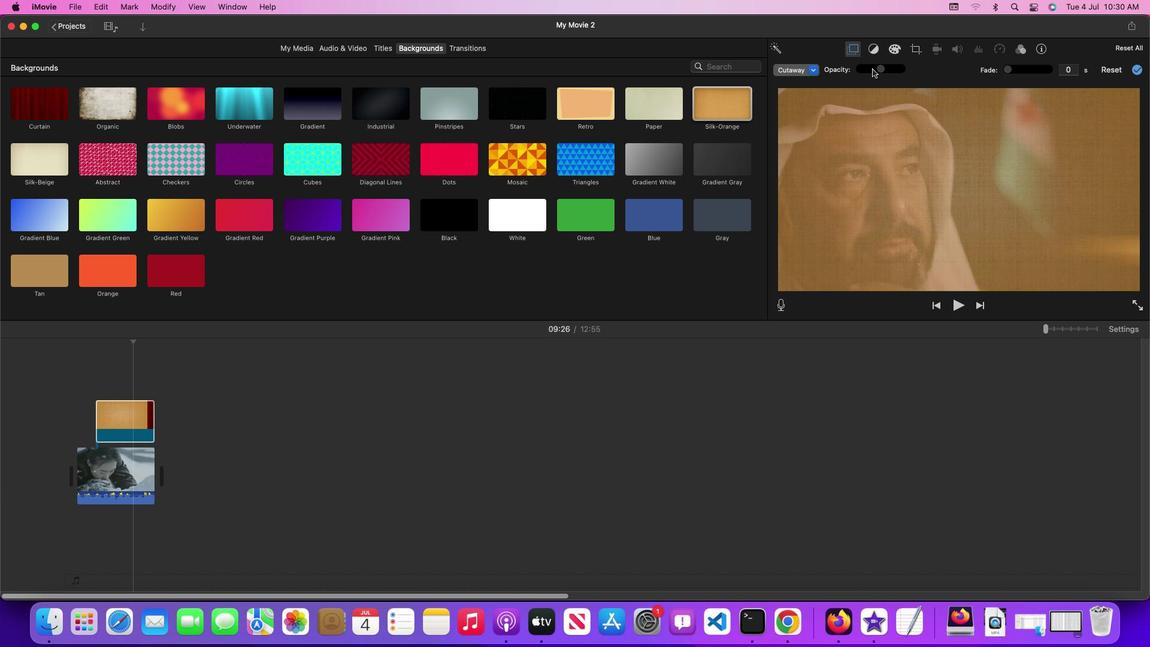 
Action: Mouse pressed left at (872, 68)
Screenshot: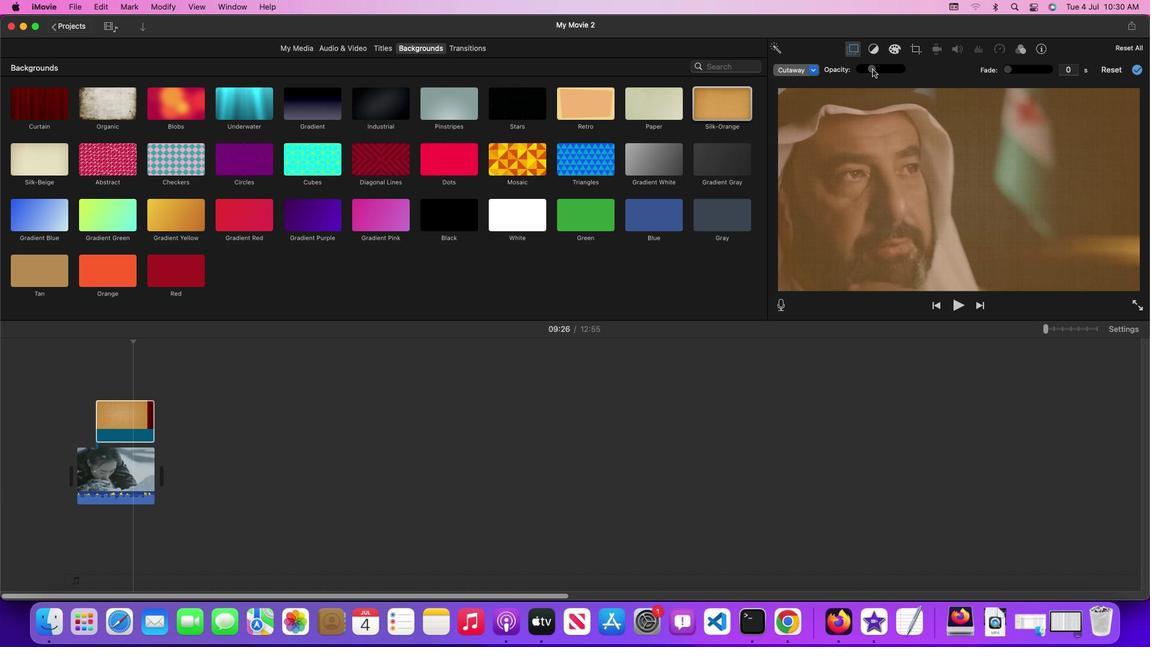 
Action: Key pressed Key.space
Screenshot: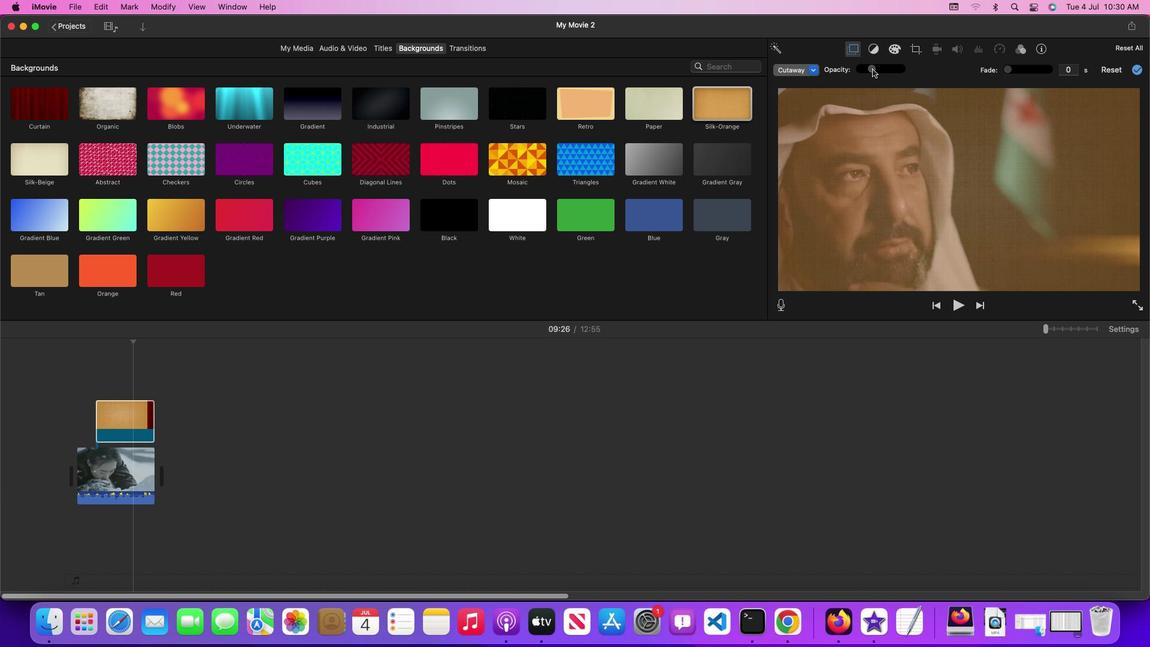 
Action: Mouse moved to (914, 161)
Screenshot: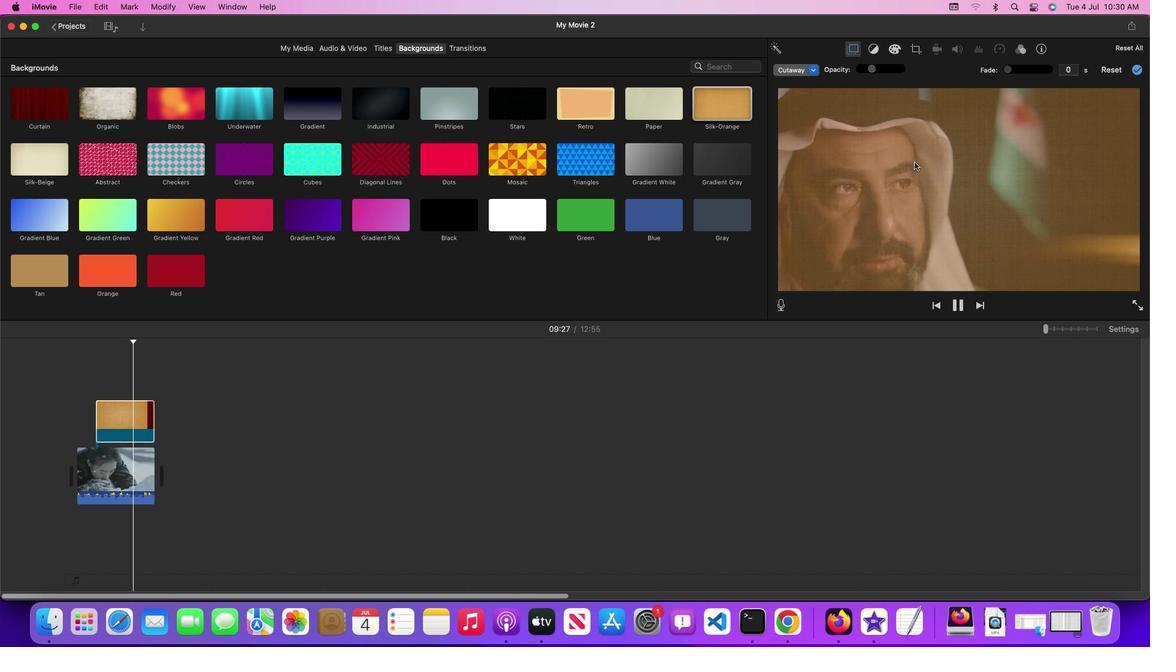 
